 Task: Add Garden Of Life myKind Organics Prenatal Multi Vitamin to the cart.
Action: Mouse moved to (243, 121)
Screenshot: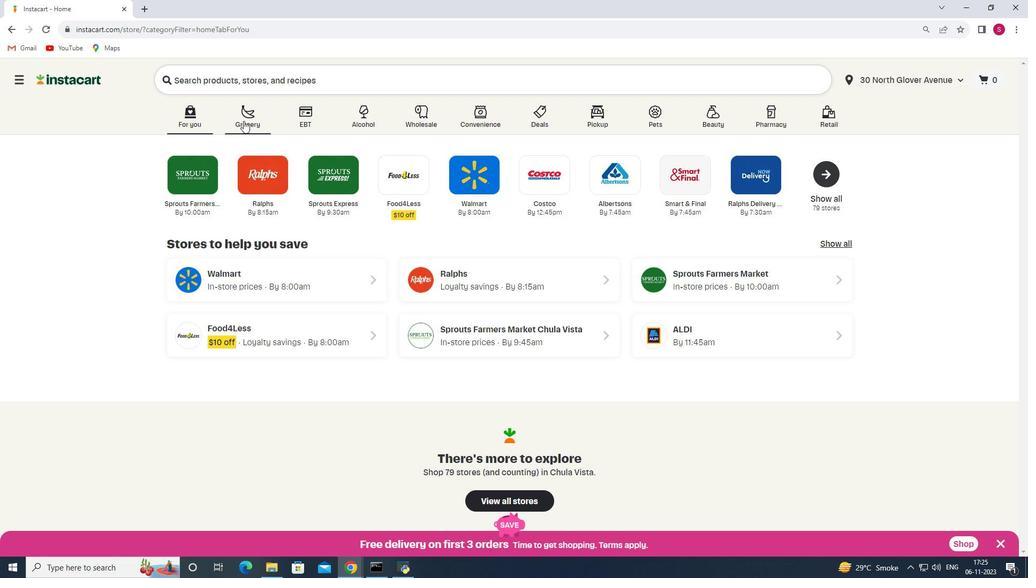 
Action: Mouse pressed left at (243, 121)
Screenshot: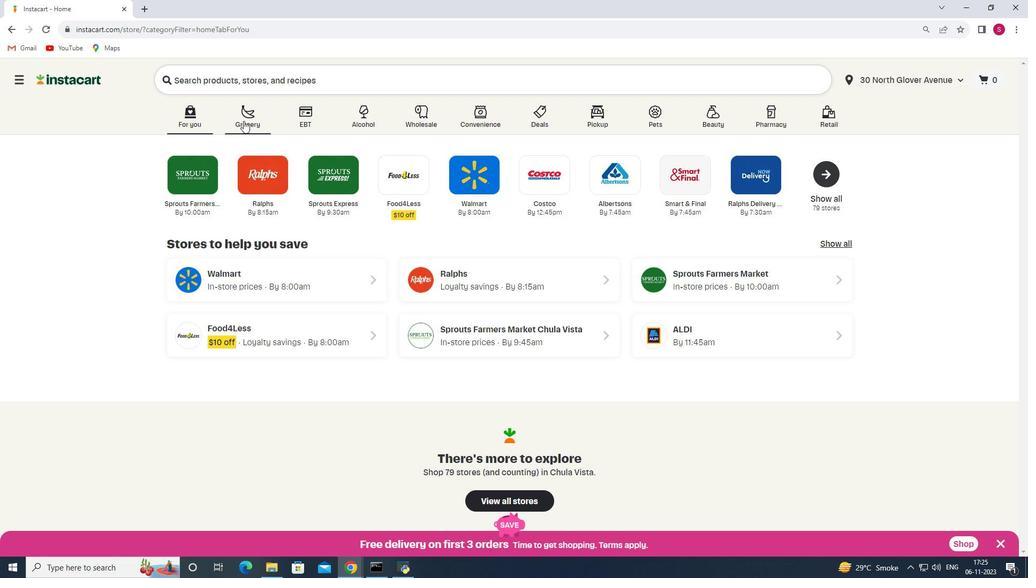 
Action: Mouse moved to (253, 309)
Screenshot: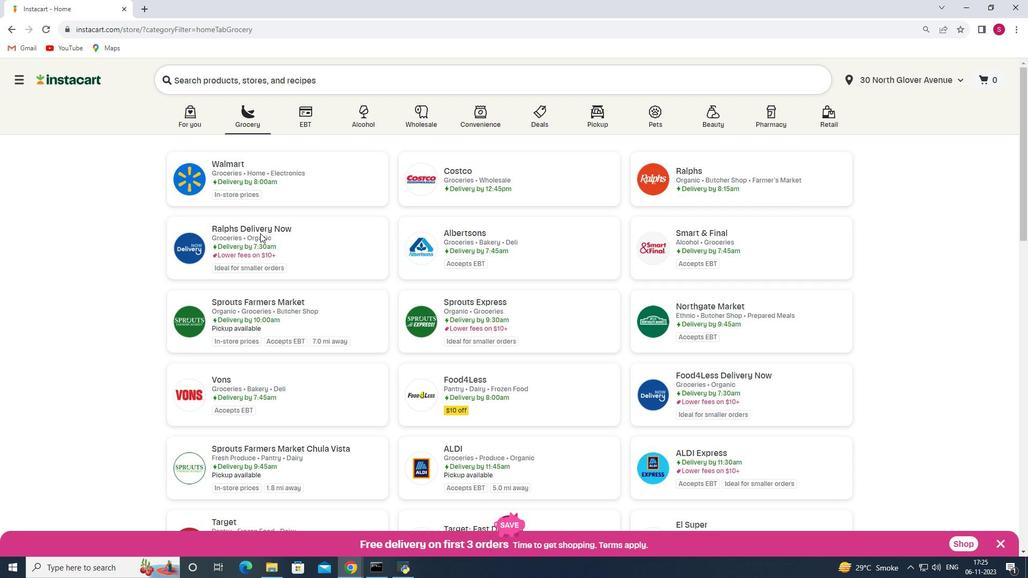 
Action: Mouse pressed left at (253, 309)
Screenshot: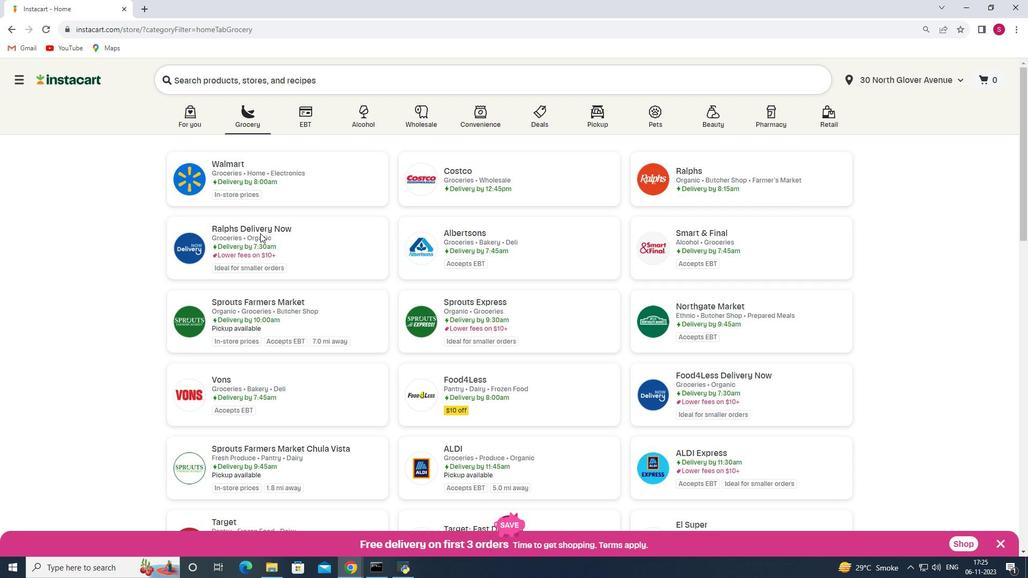 
Action: Mouse moved to (63, 363)
Screenshot: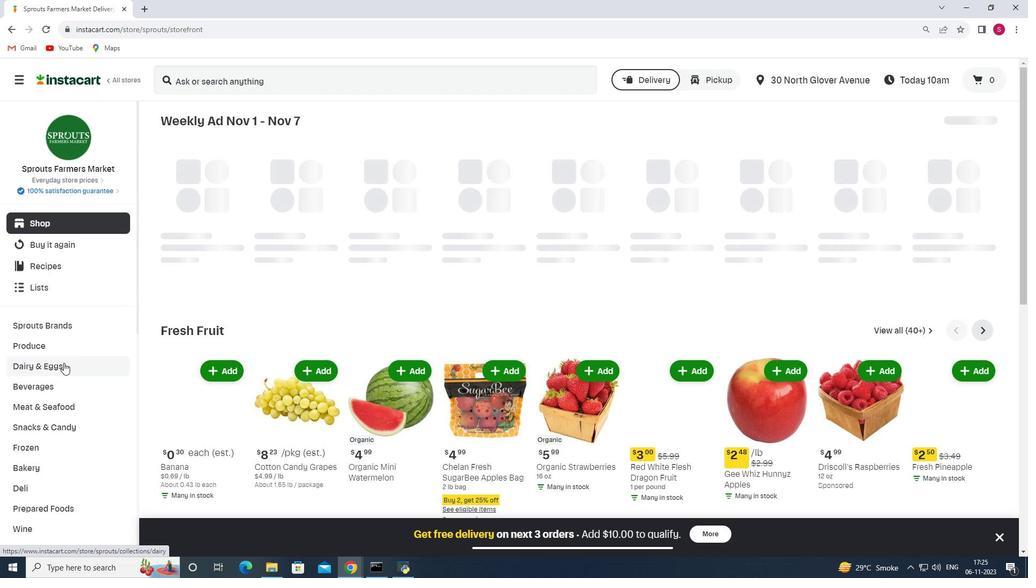 
Action: Mouse scrolled (63, 362) with delta (0, 0)
Screenshot: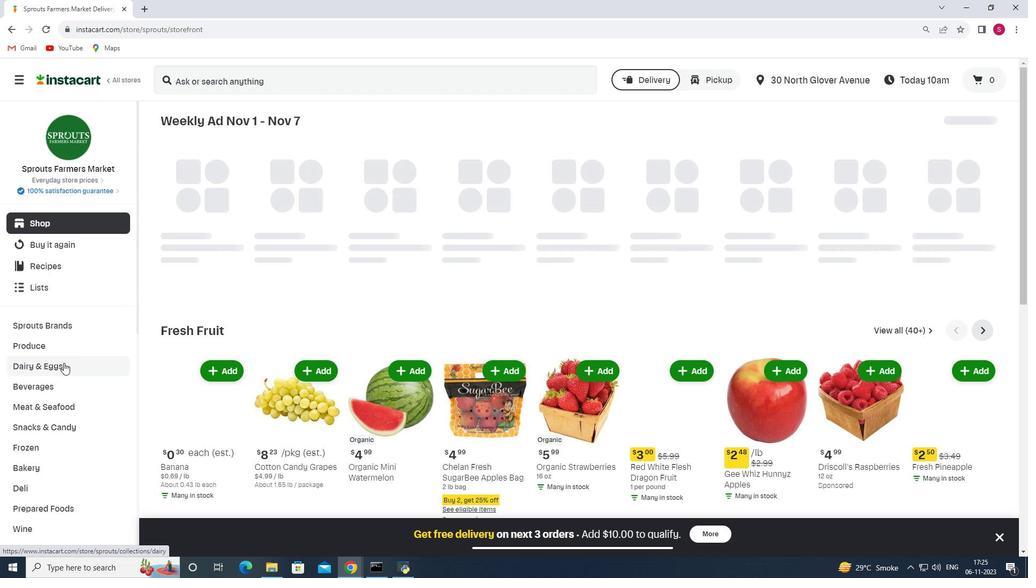 
Action: Mouse scrolled (63, 362) with delta (0, 0)
Screenshot: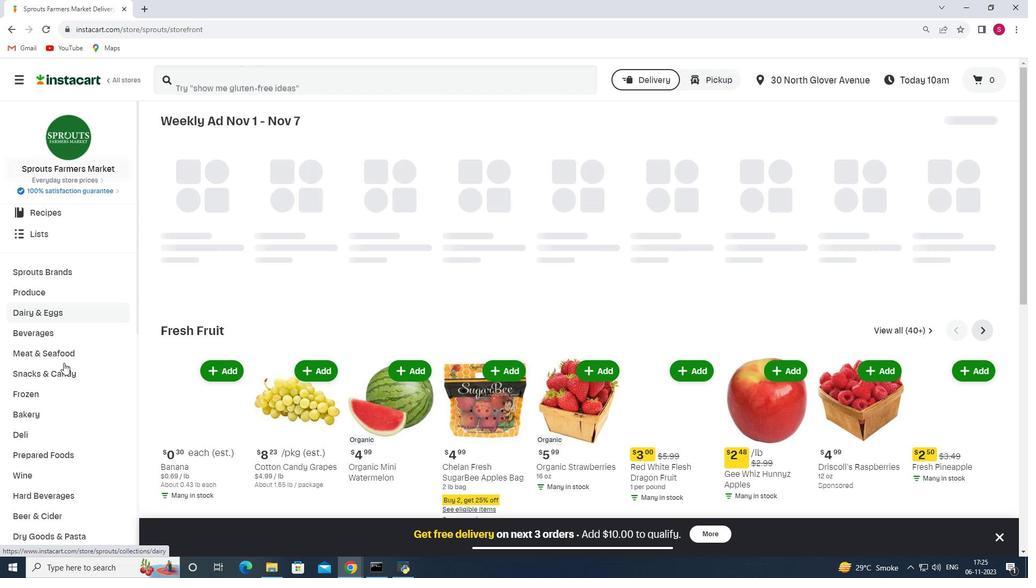 
Action: Mouse scrolled (63, 362) with delta (0, 0)
Screenshot: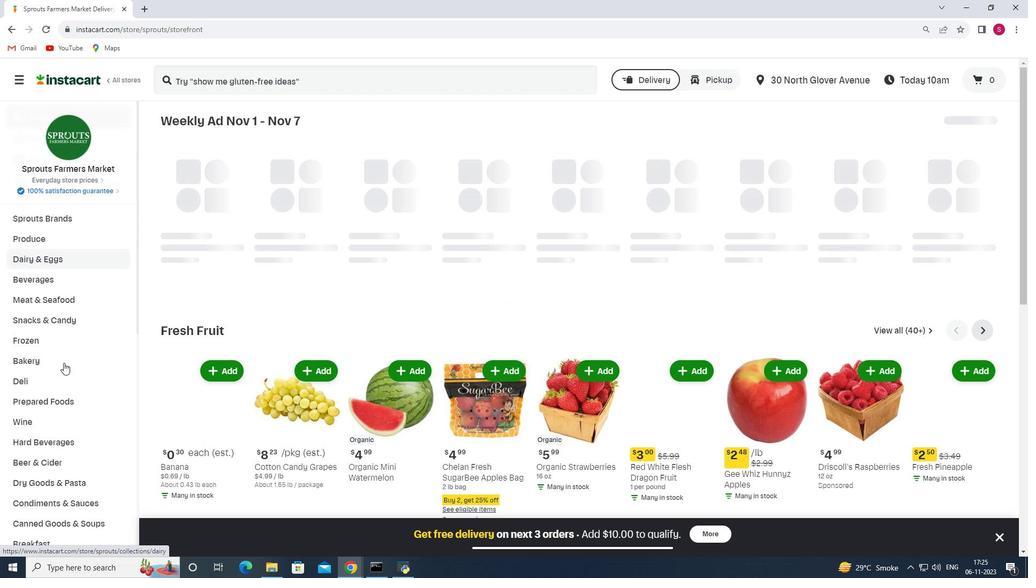
Action: Mouse scrolled (63, 362) with delta (0, 0)
Screenshot: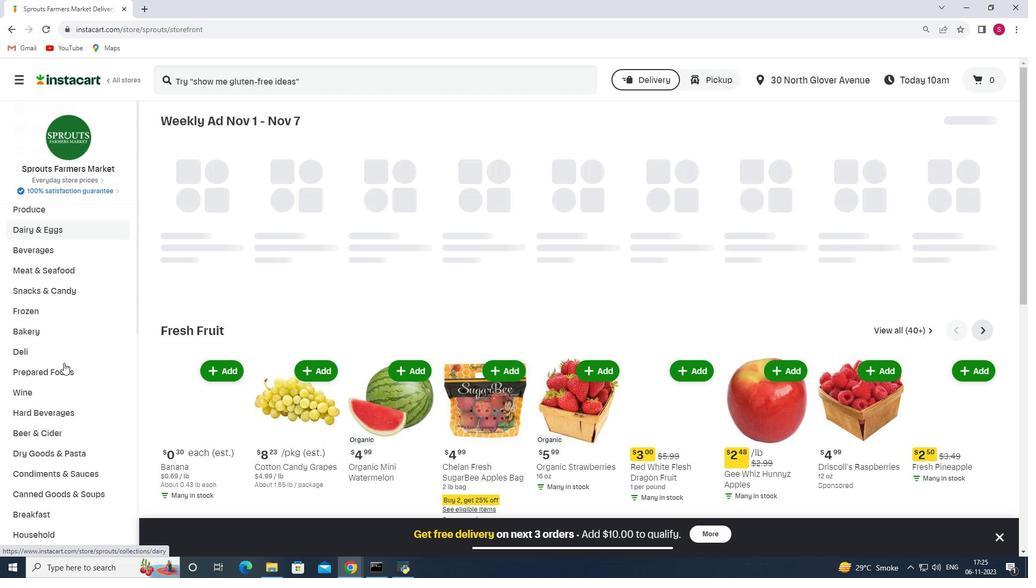 
Action: Mouse scrolled (63, 362) with delta (0, 0)
Screenshot: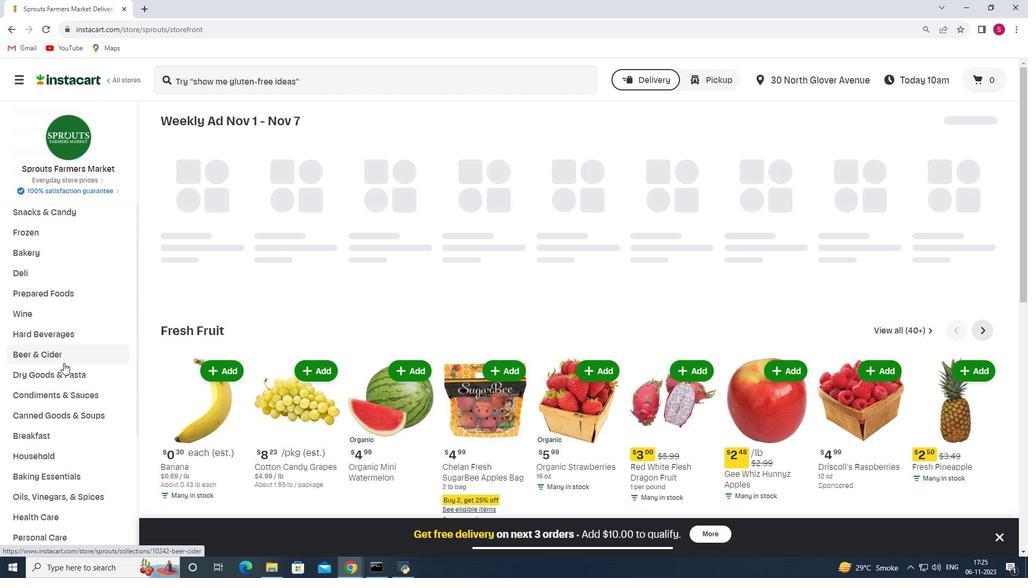 
Action: Mouse scrolled (63, 362) with delta (0, 0)
Screenshot: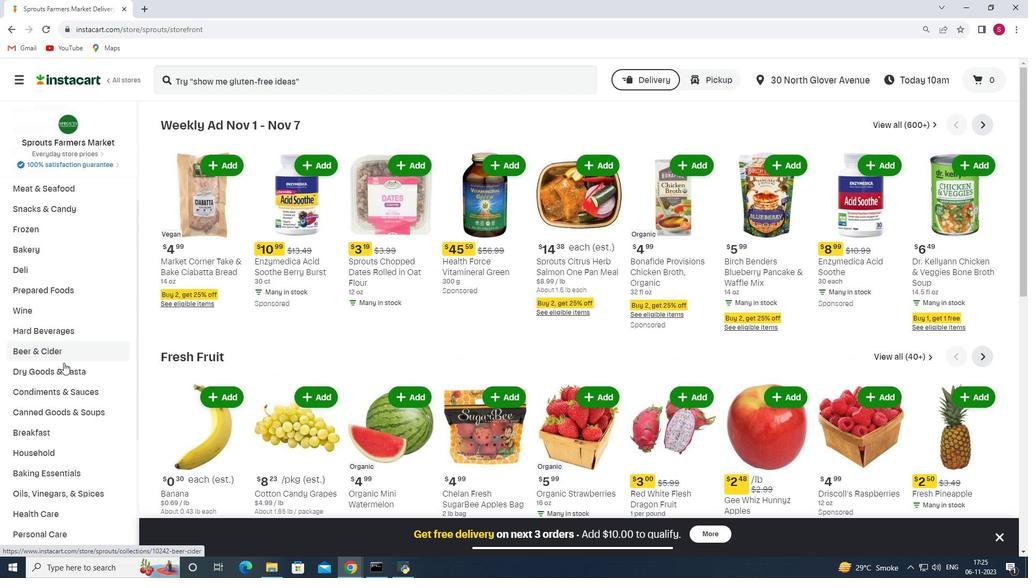 
Action: Mouse scrolled (63, 362) with delta (0, 0)
Screenshot: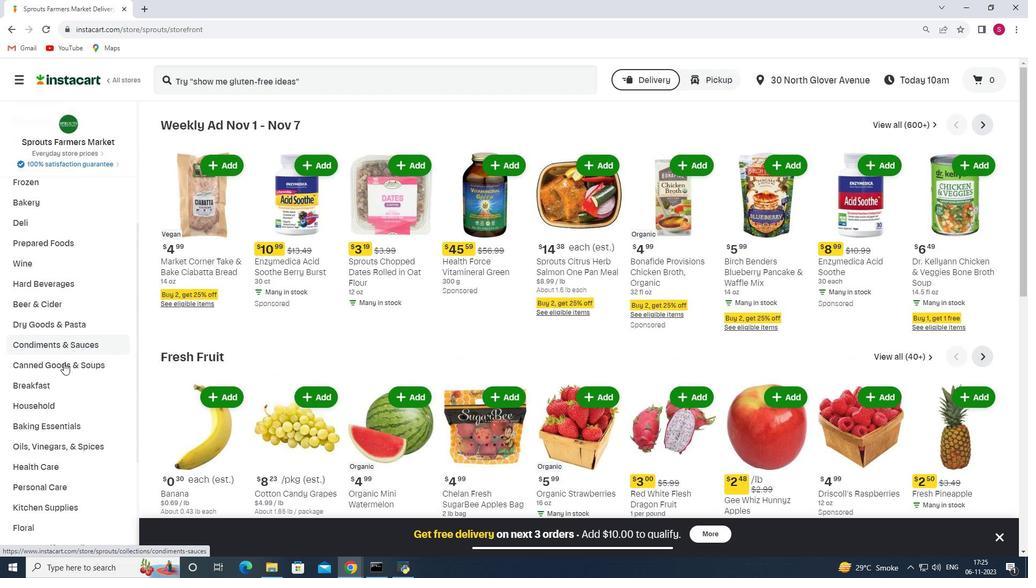 
Action: Mouse moved to (45, 410)
Screenshot: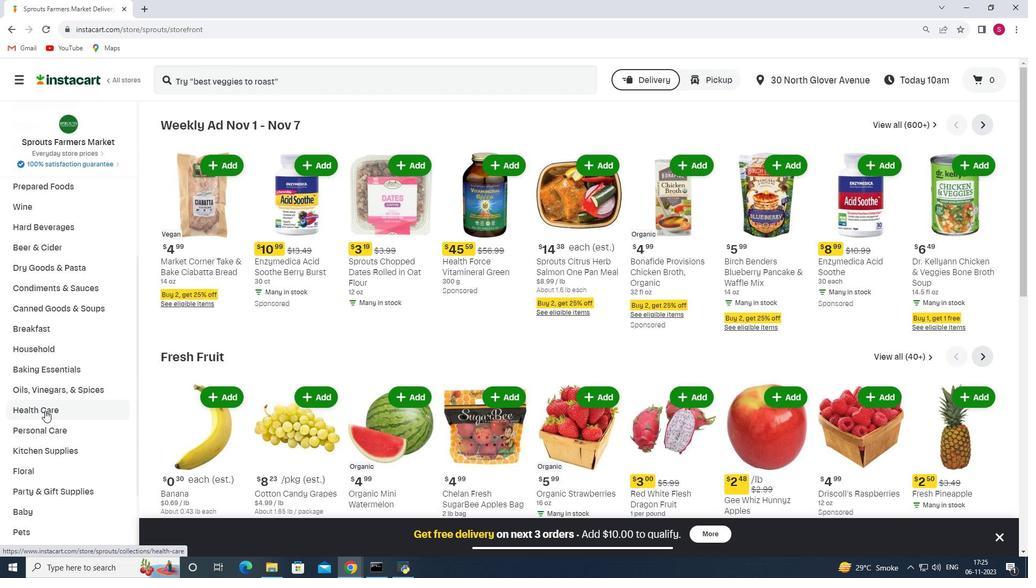 
Action: Mouse pressed left at (45, 410)
Screenshot: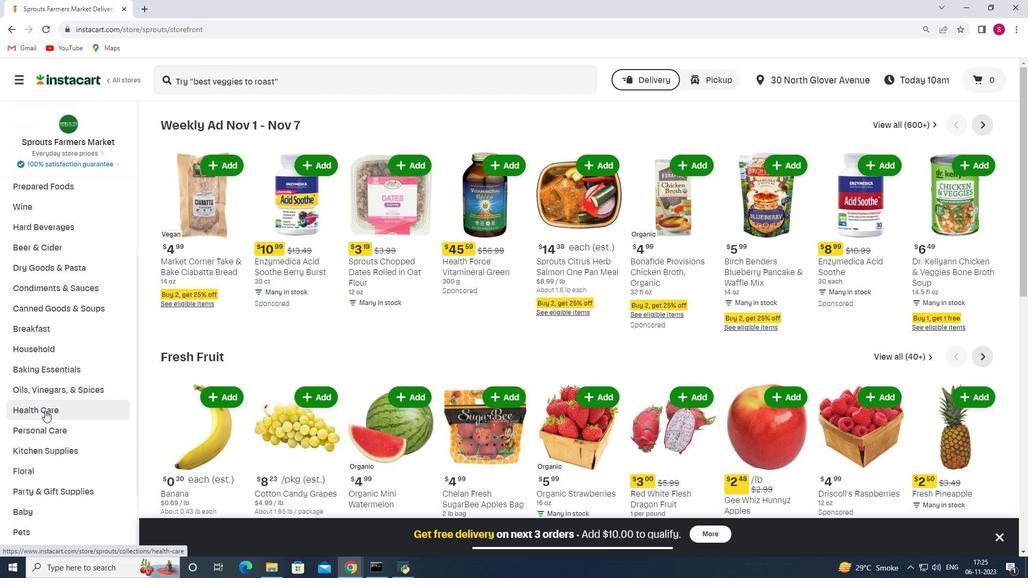 
Action: Mouse moved to (362, 147)
Screenshot: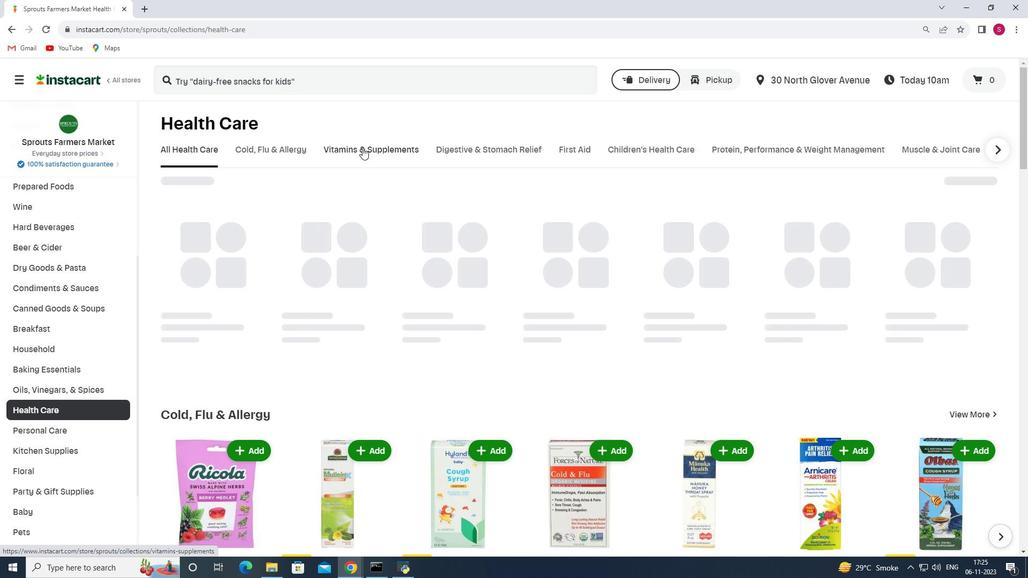
Action: Mouse pressed left at (362, 147)
Screenshot: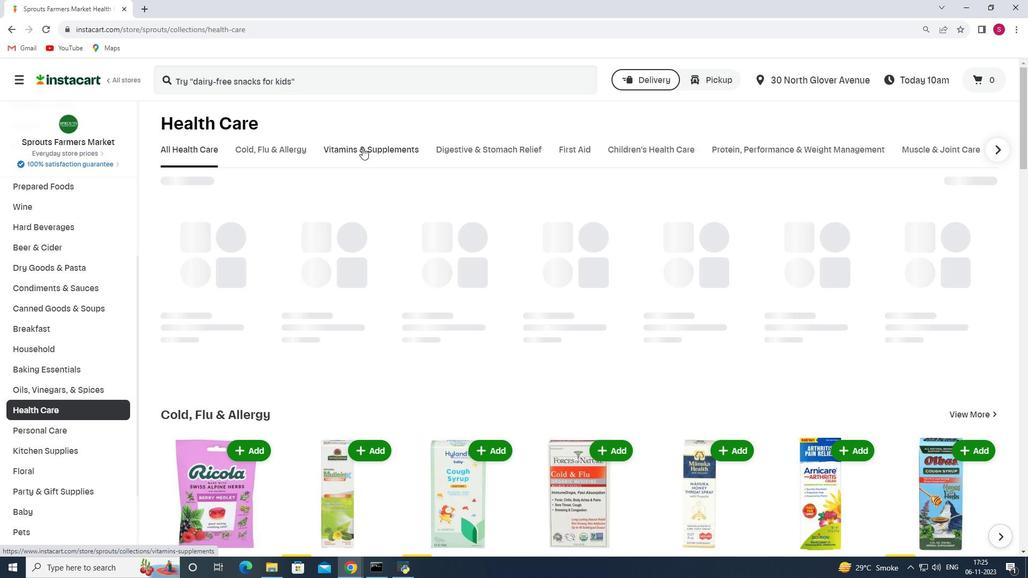 
Action: Mouse moved to (995, 193)
Screenshot: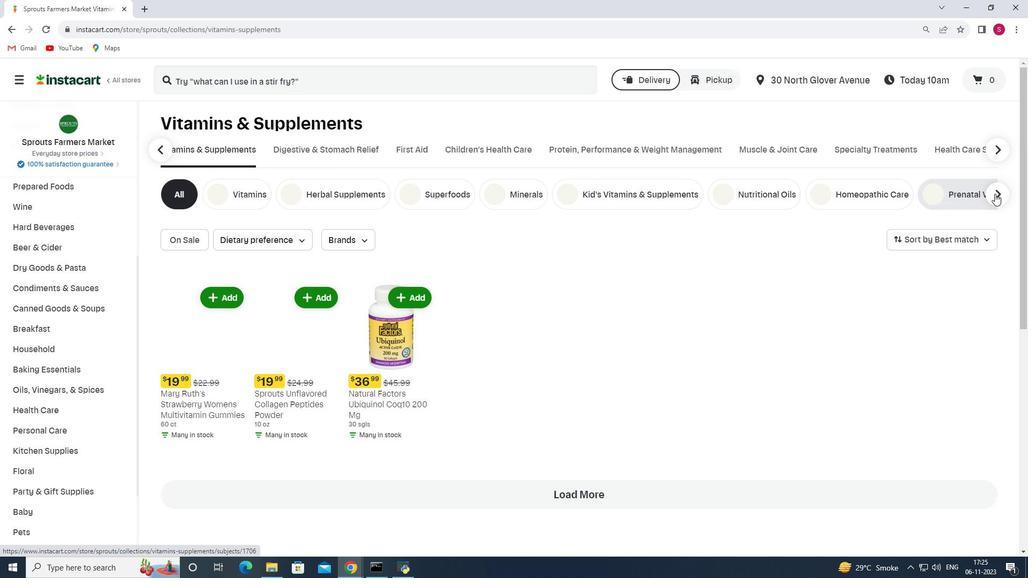
Action: Mouse pressed left at (995, 193)
Screenshot: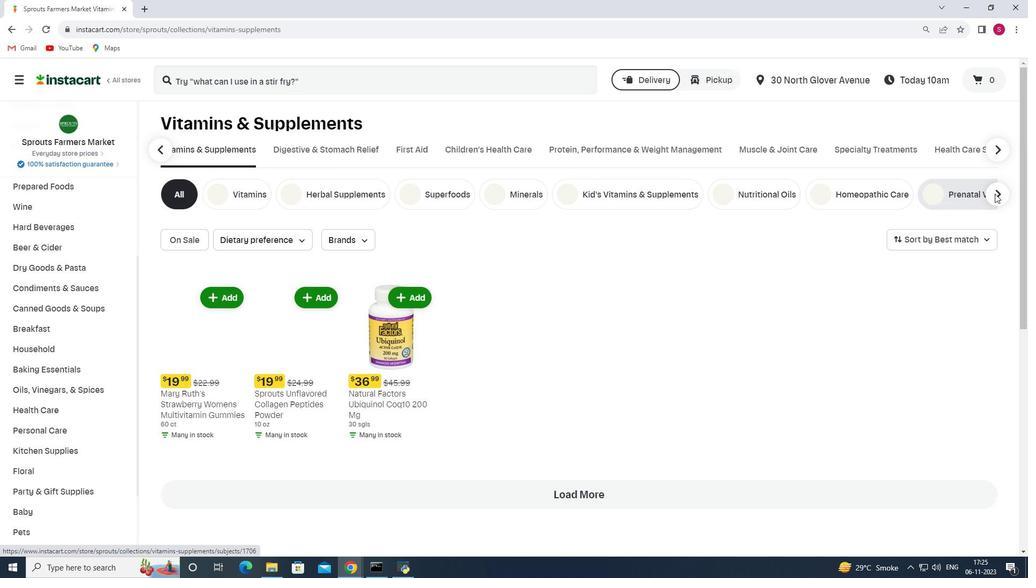 
Action: Mouse moved to (400, 196)
Screenshot: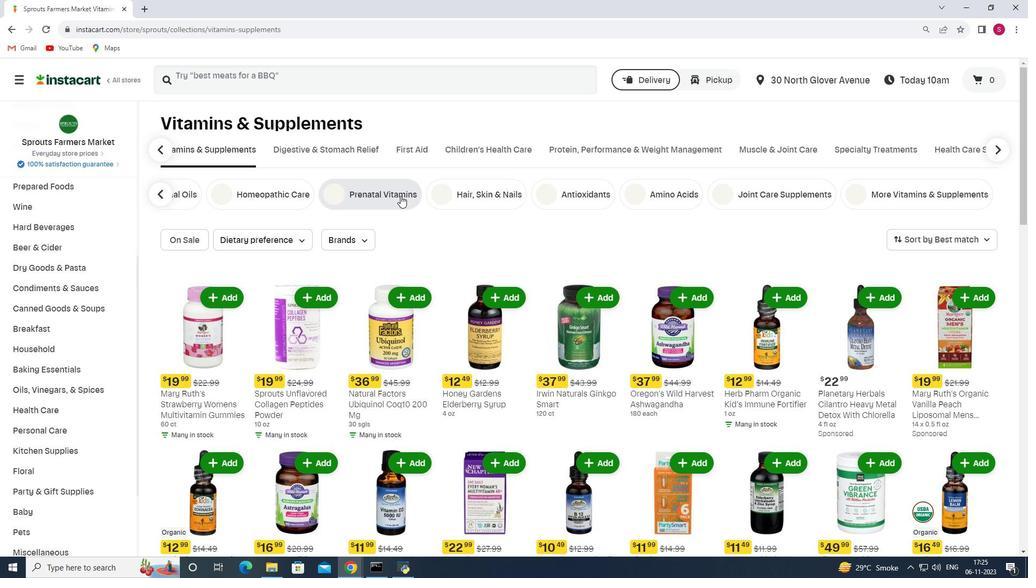 
Action: Mouse pressed left at (400, 196)
Screenshot: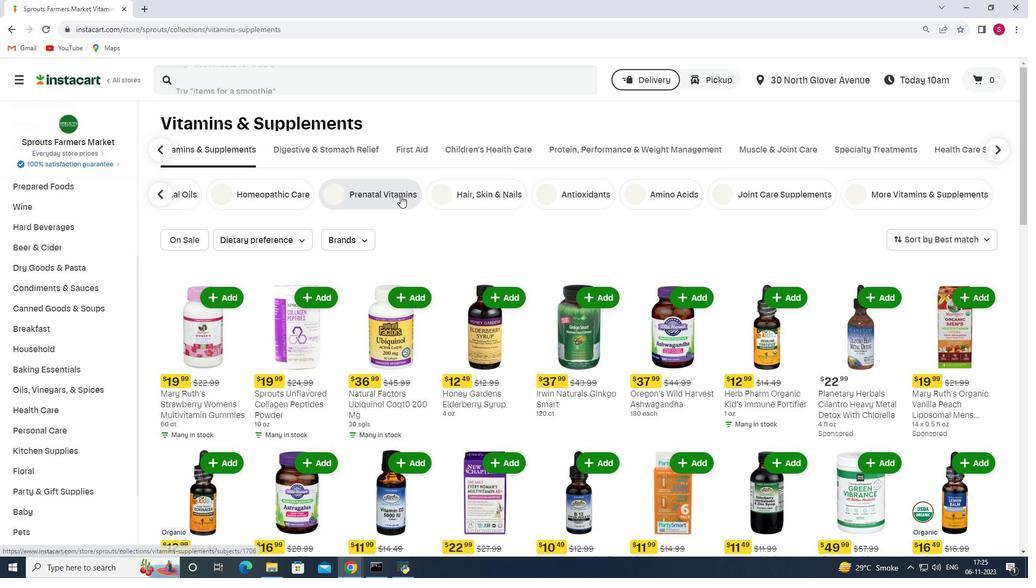 
Action: Mouse moved to (370, 76)
Screenshot: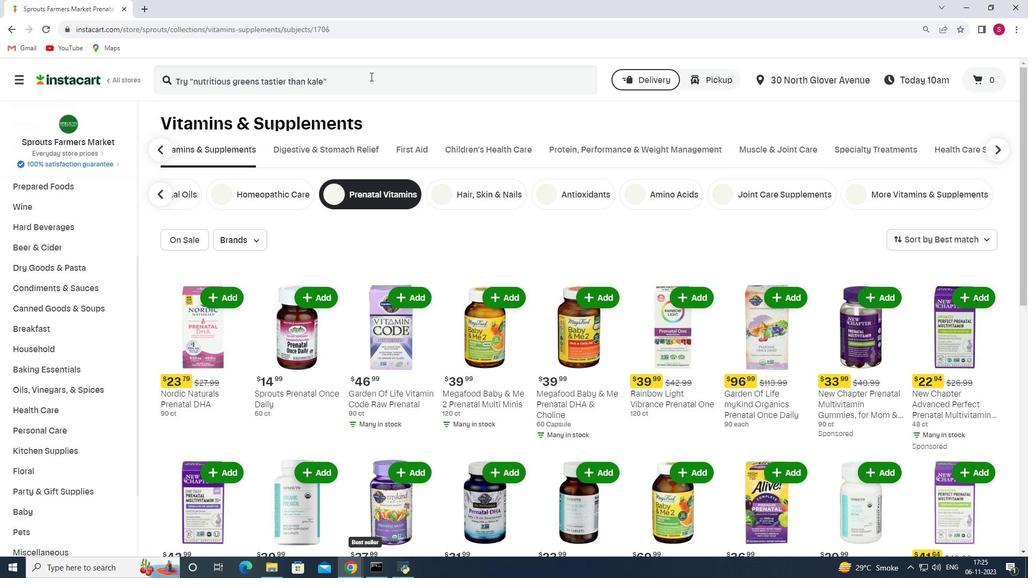 
Action: Mouse pressed left at (370, 76)
Screenshot: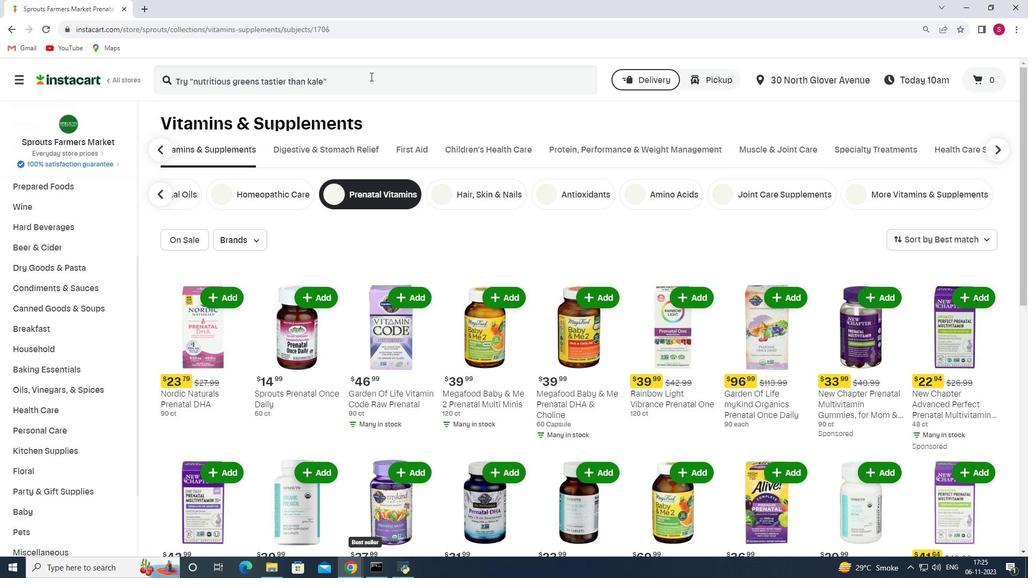 
Action: Key pressed <Key.shift>Garden<Key.space><Key.shift>Of<Key.space><Key.shift>Life<Key.space>my<Key.space>n<Key.backspace><Key.shift>Kind<Key.space><Key.shift>Organics<Key.space><Key.shift>Prenatal<Key.space><Key.shift>Multi<Key.space><Key.shift>Vitamins<Key.backspace><Key.enter>
Screenshot: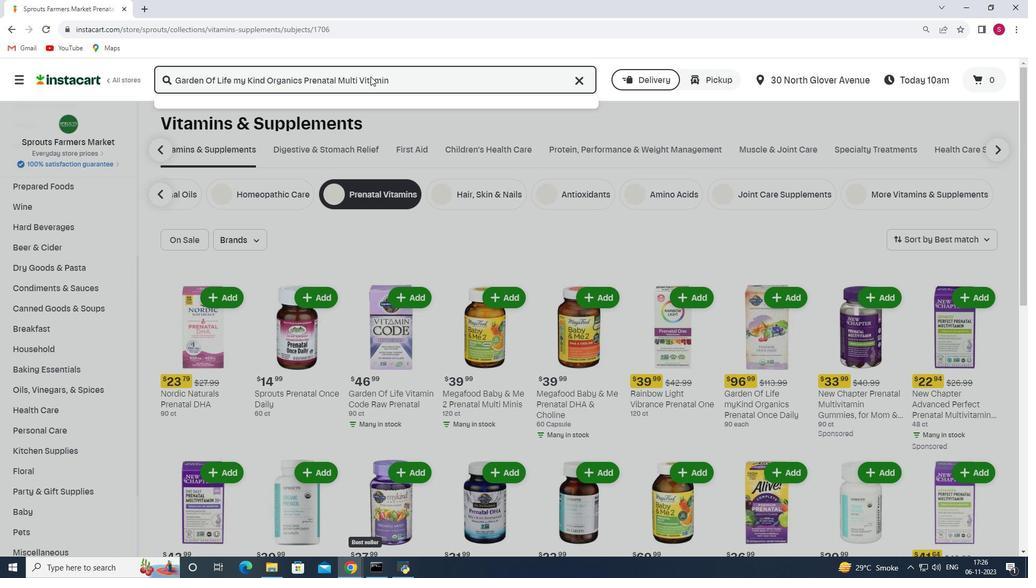 
Action: Mouse moved to (453, 166)
Screenshot: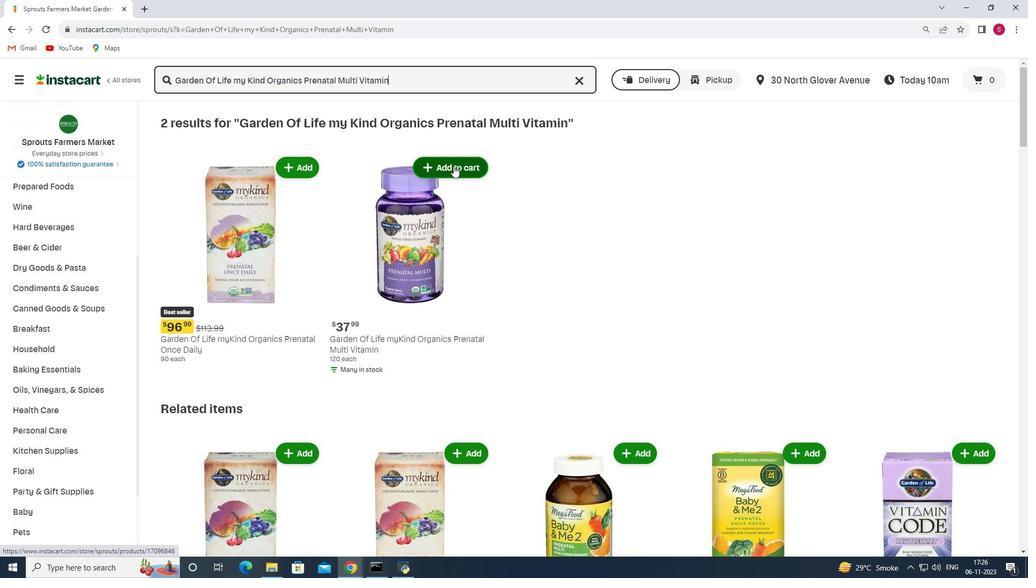 
Action: Mouse pressed left at (453, 166)
Screenshot: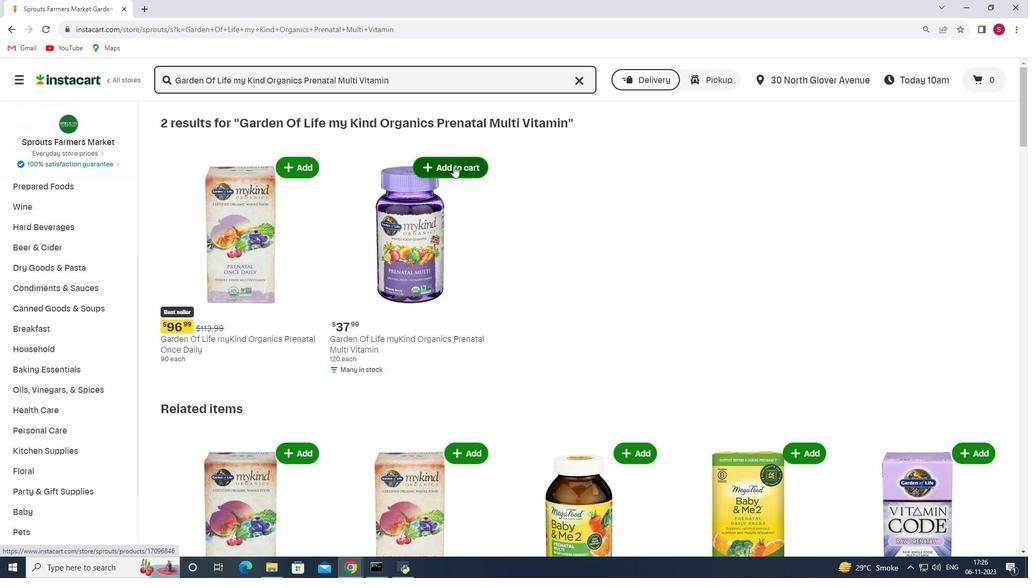 
Action: Mouse moved to (477, 198)
Screenshot: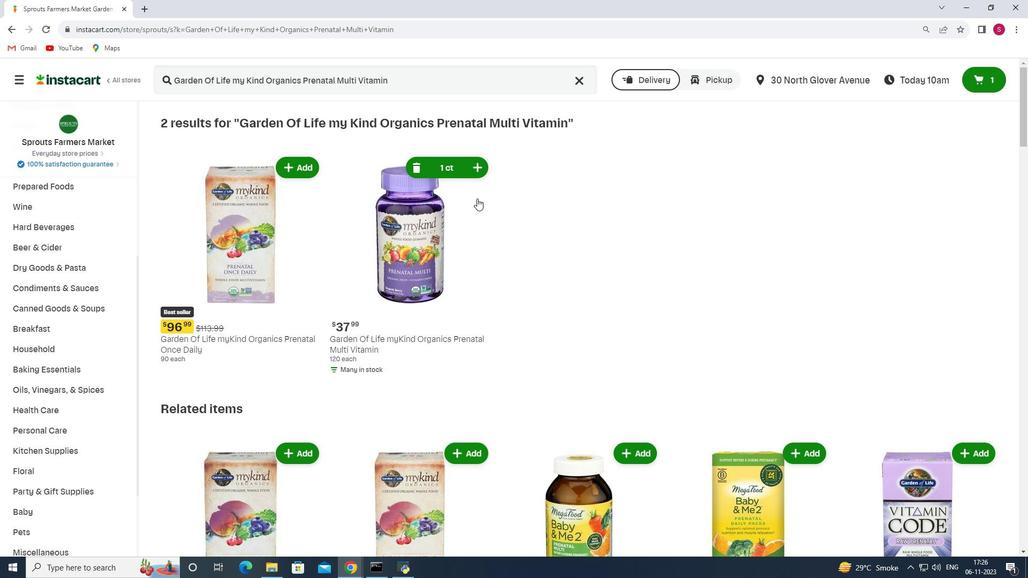 
